 Task: Create a rule from the Routing list, Task moved to a section -> Set Priority in the project BlueLine , set the section as To-Do and set the priority of the task as  High
Action: Mouse moved to (1160, 105)
Screenshot: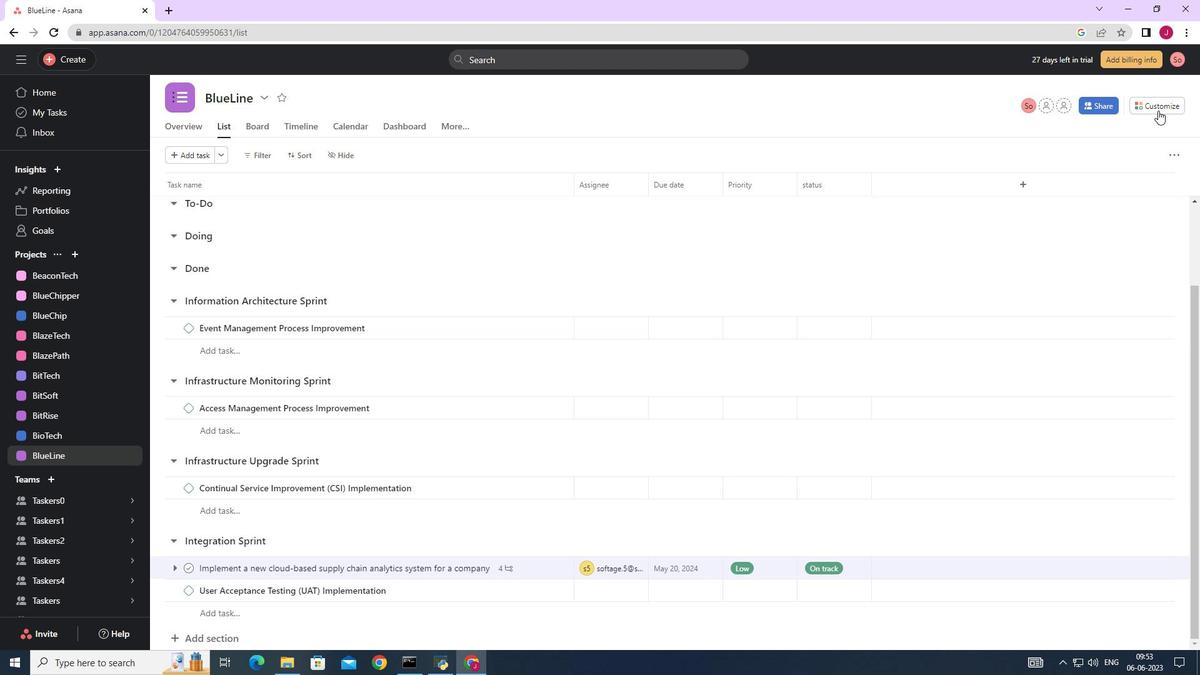 
Action: Mouse pressed left at (1160, 105)
Screenshot: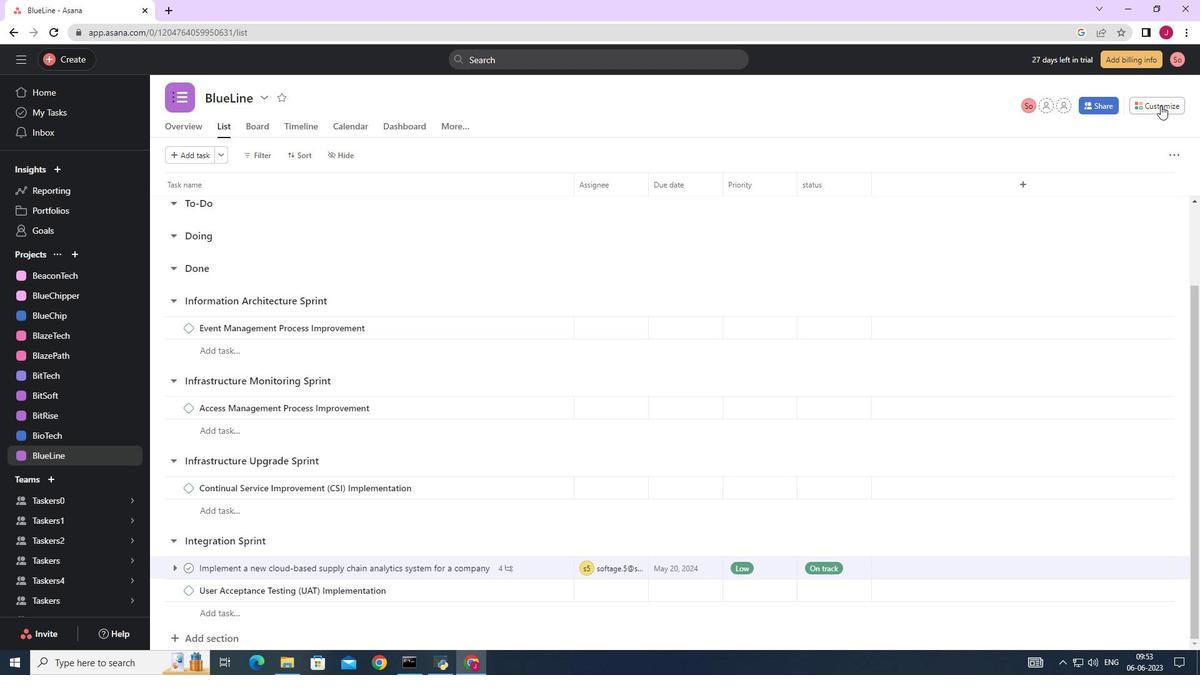 
Action: Mouse moved to (932, 272)
Screenshot: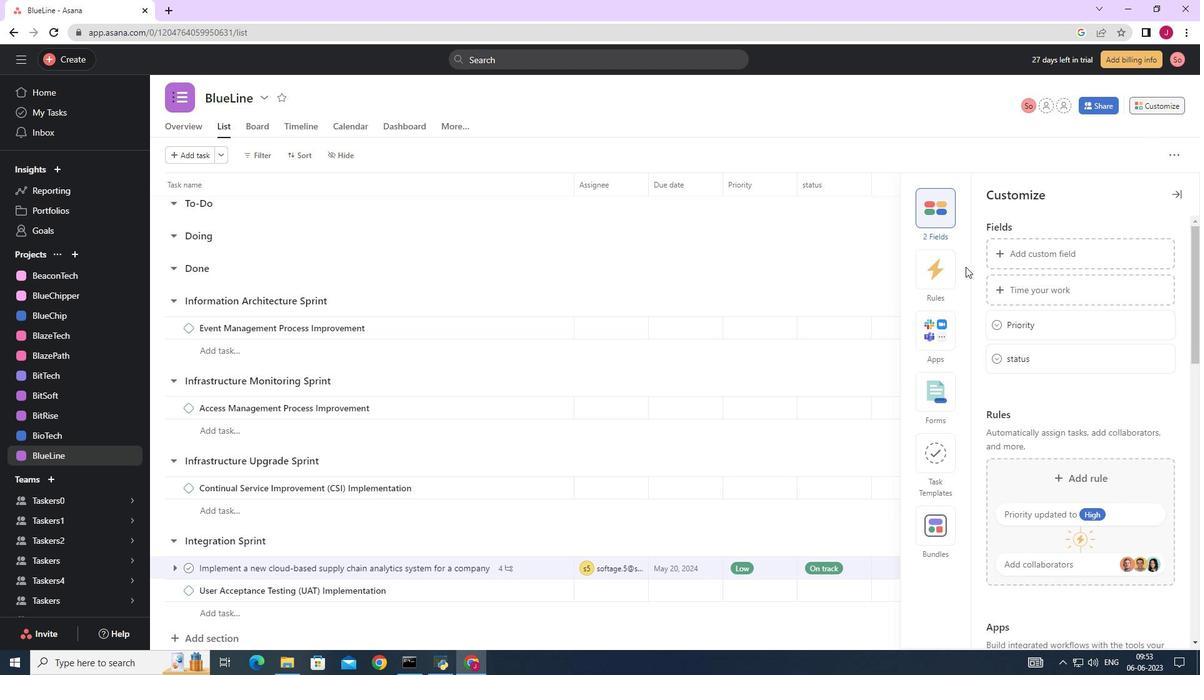 
Action: Mouse pressed left at (932, 272)
Screenshot: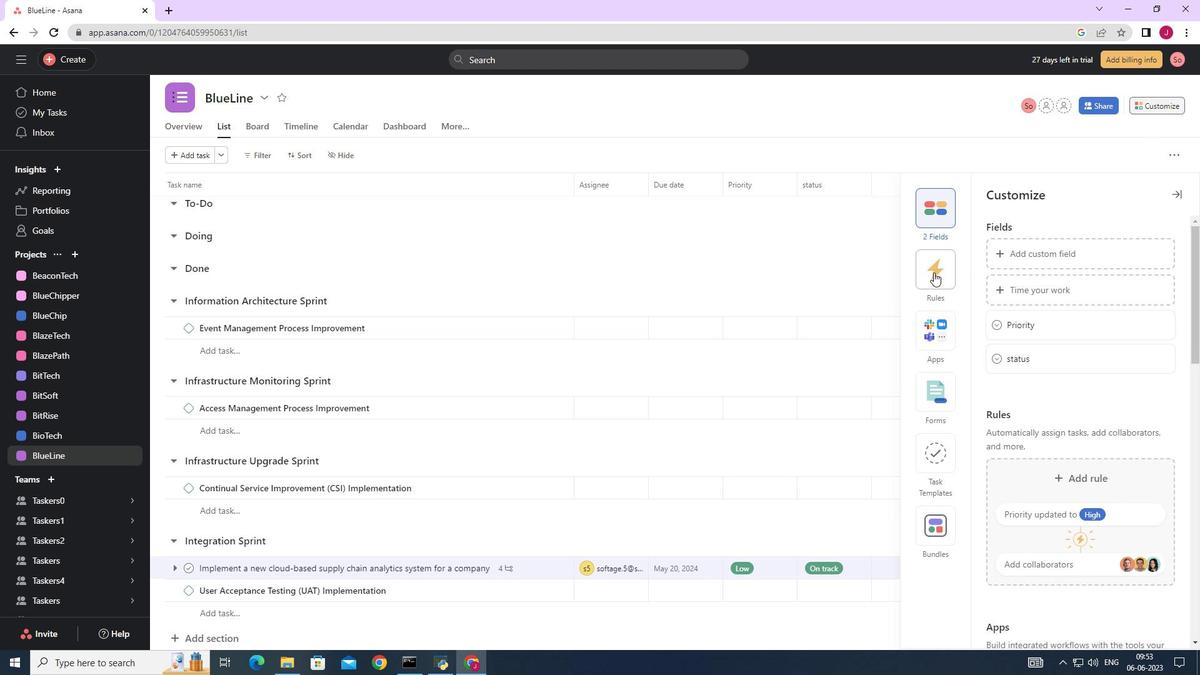 
Action: Mouse moved to (1010, 283)
Screenshot: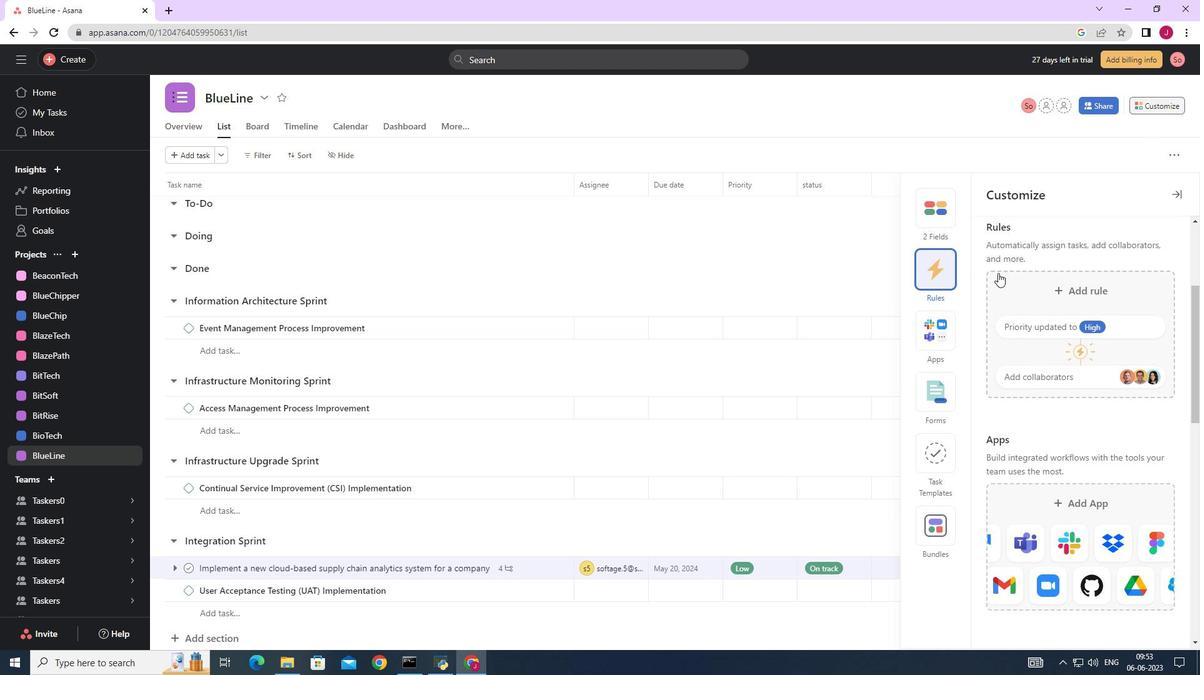 
Action: Mouse pressed left at (1010, 283)
Screenshot: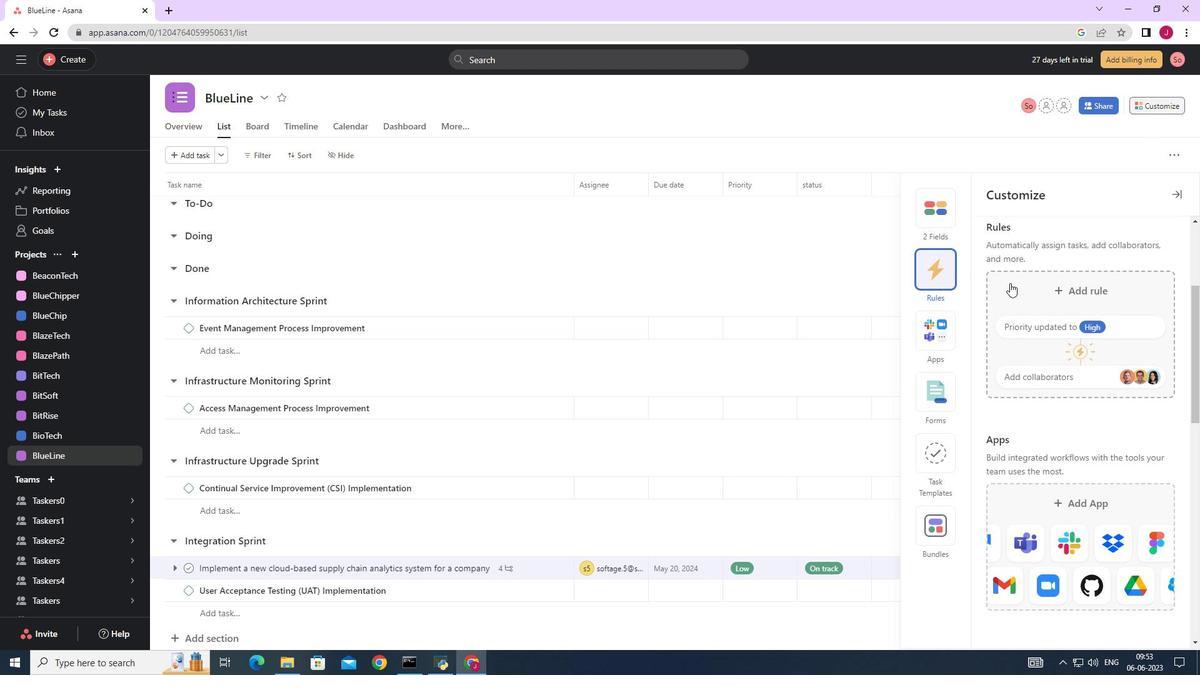 
Action: Mouse moved to (270, 167)
Screenshot: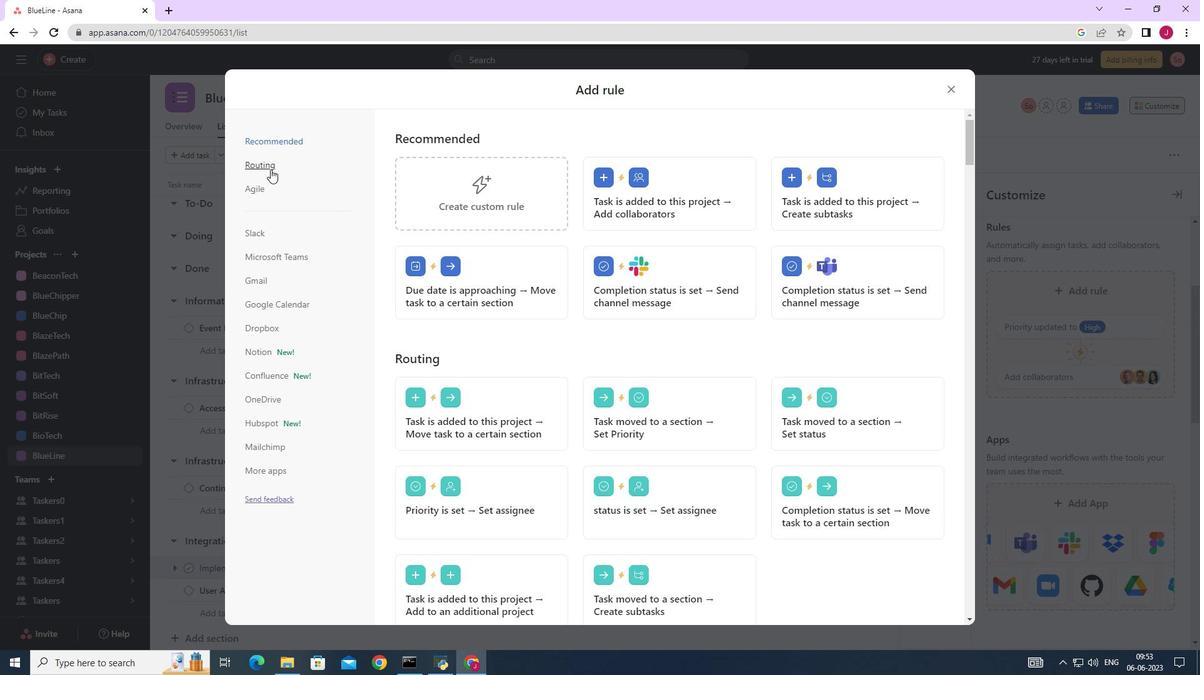 
Action: Mouse pressed left at (270, 167)
Screenshot: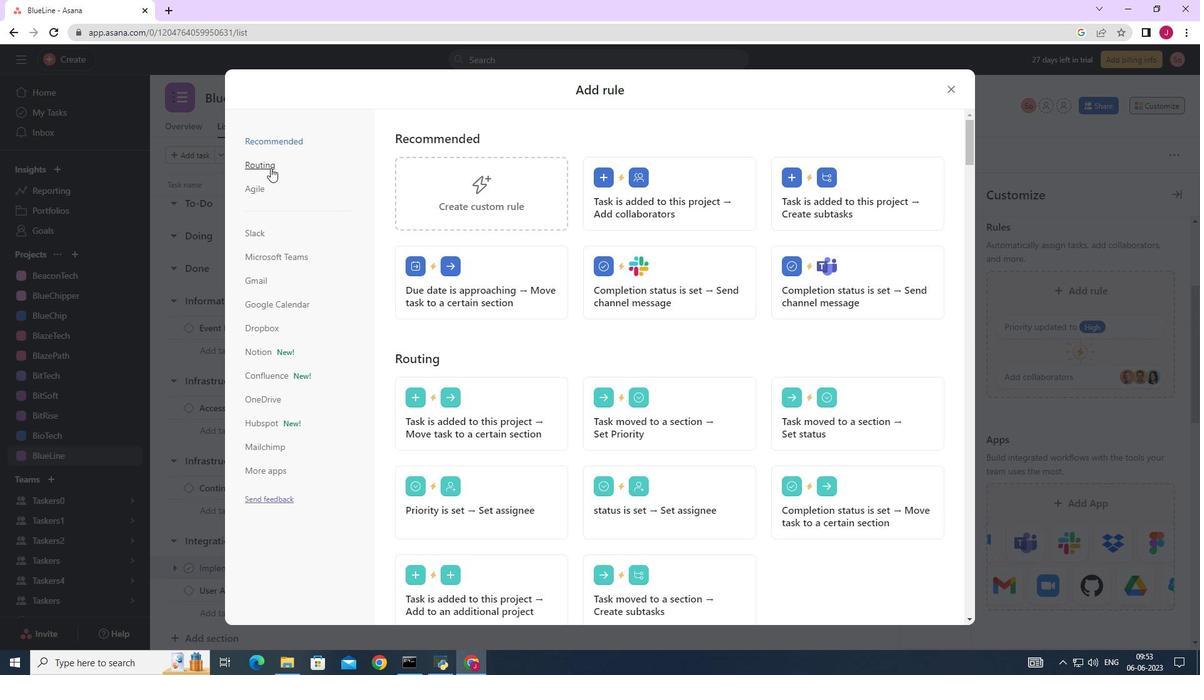
Action: Mouse moved to (682, 185)
Screenshot: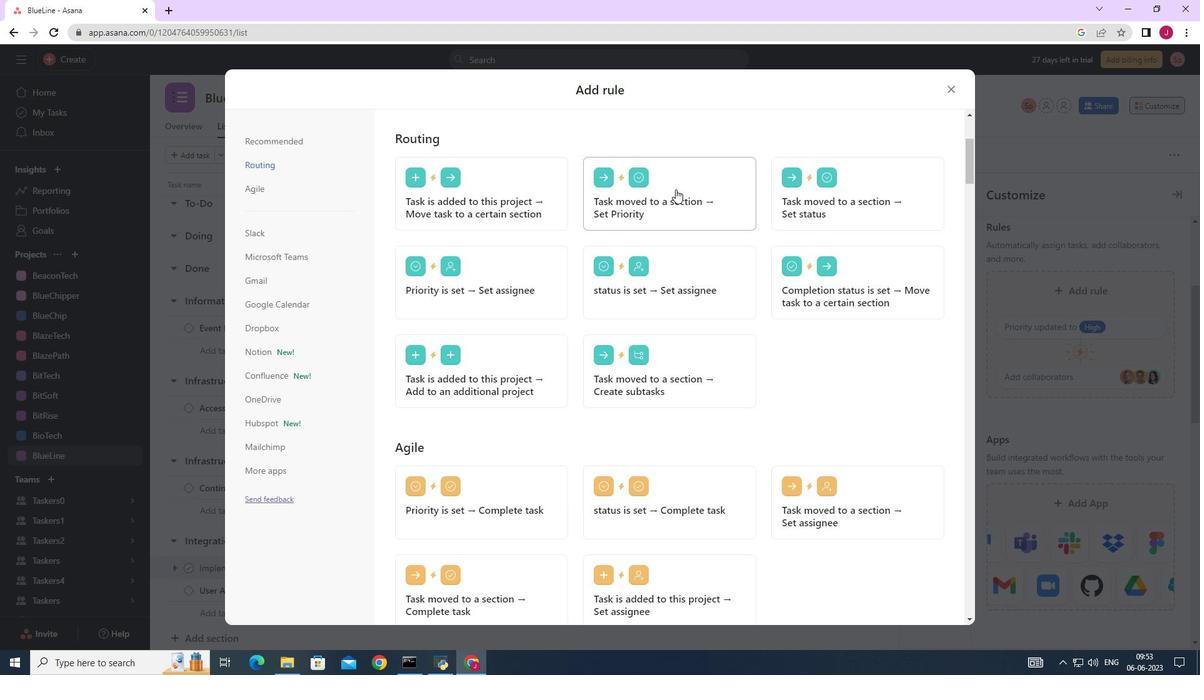 
Action: Mouse pressed left at (682, 185)
Screenshot: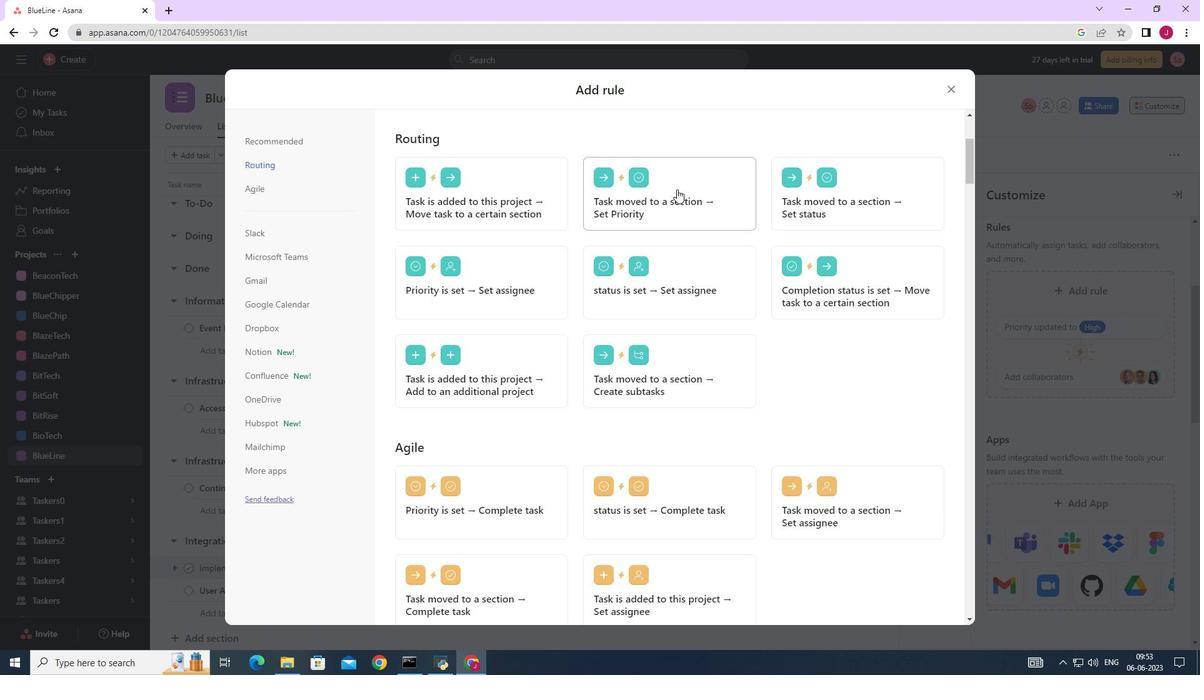 
Action: Mouse moved to (493, 329)
Screenshot: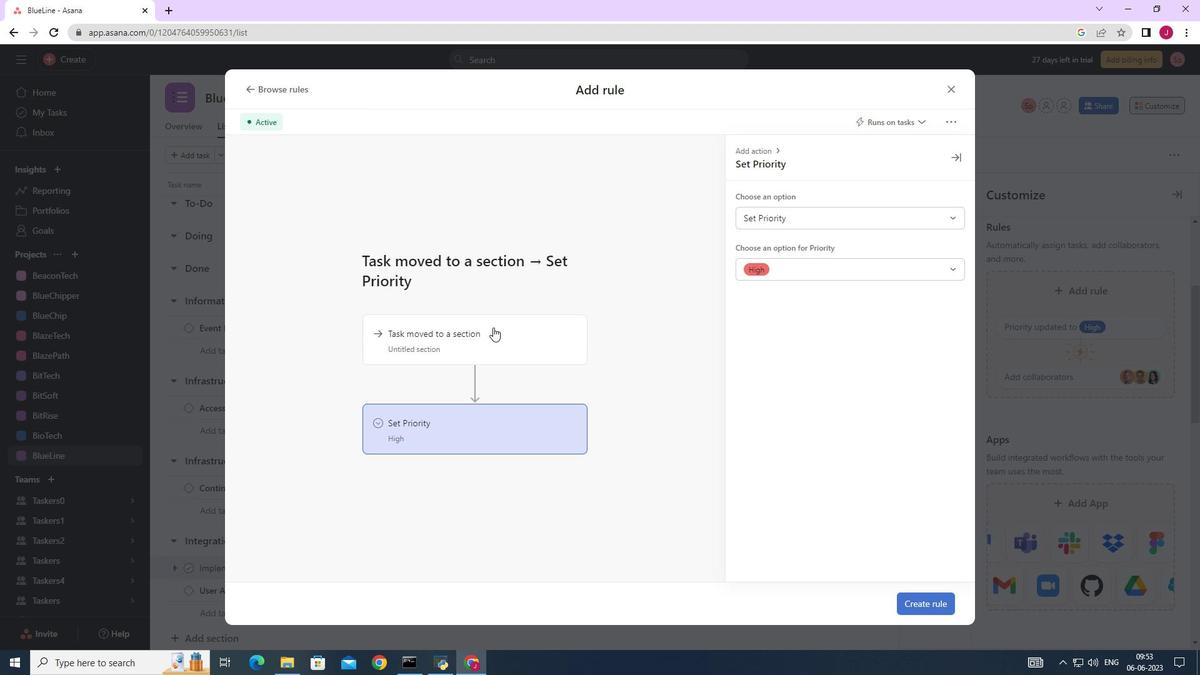 
Action: Mouse pressed left at (493, 329)
Screenshot: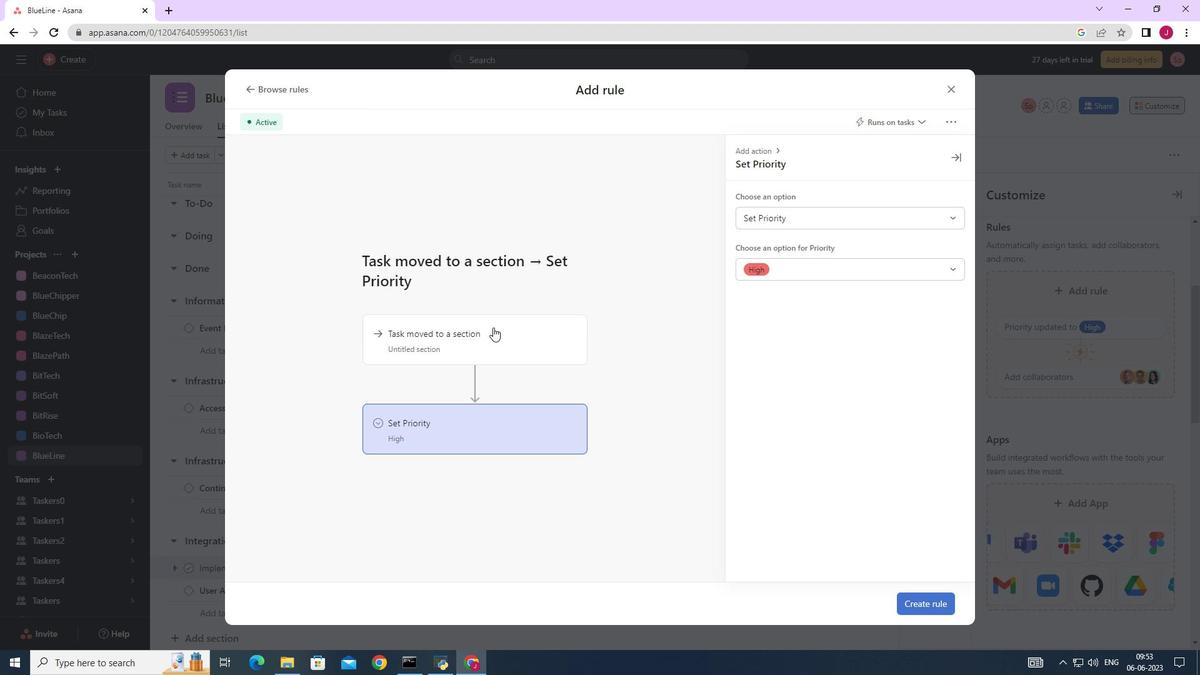 
Action: Mouse moved to (813, 215)
Screenshot: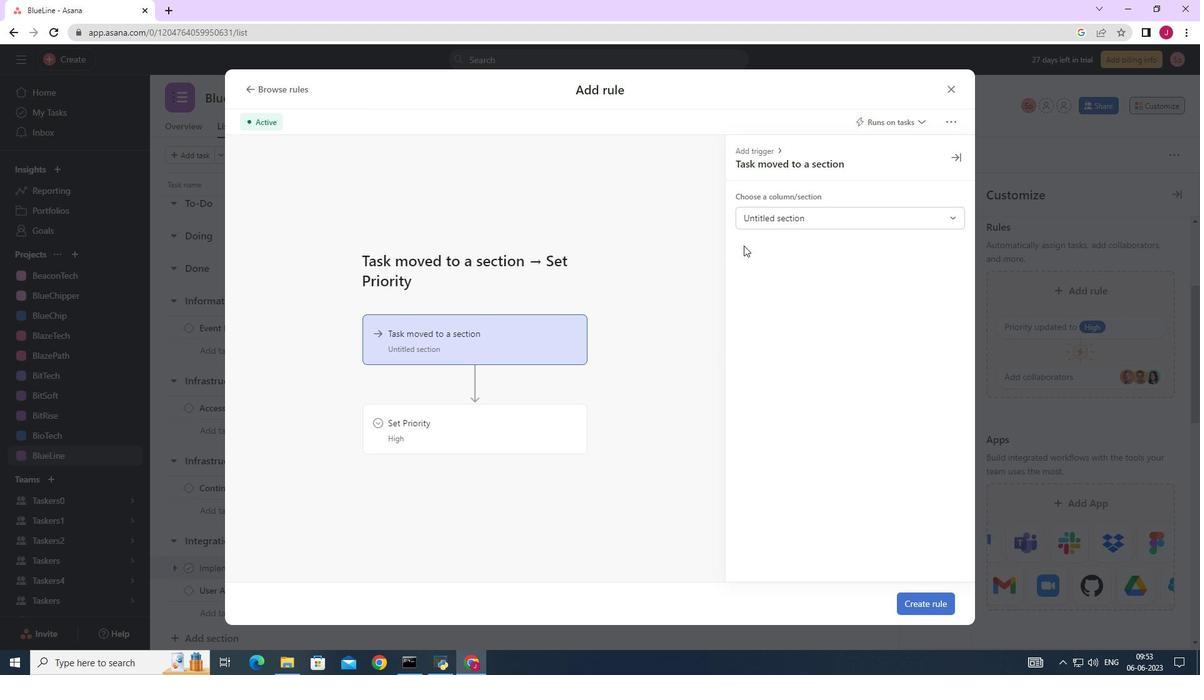 
Action: Mouse pressed left at (813, 215)
Screenshot: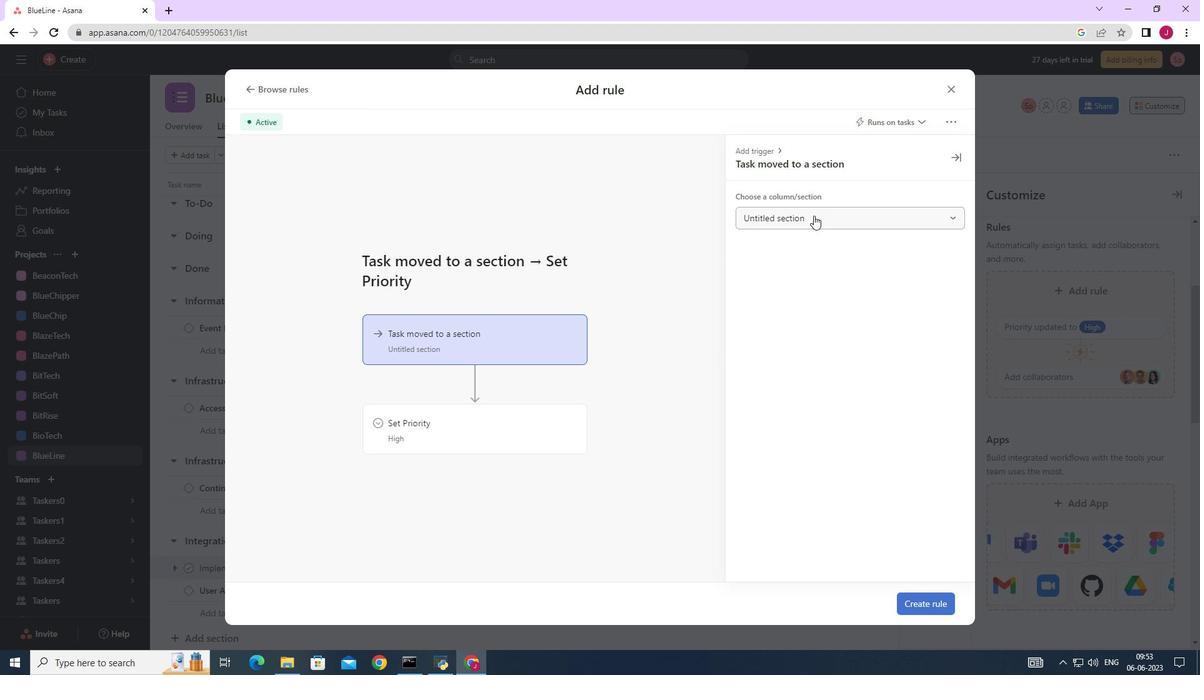 
Action: Mouse moved to (782, 264)
Screenshot: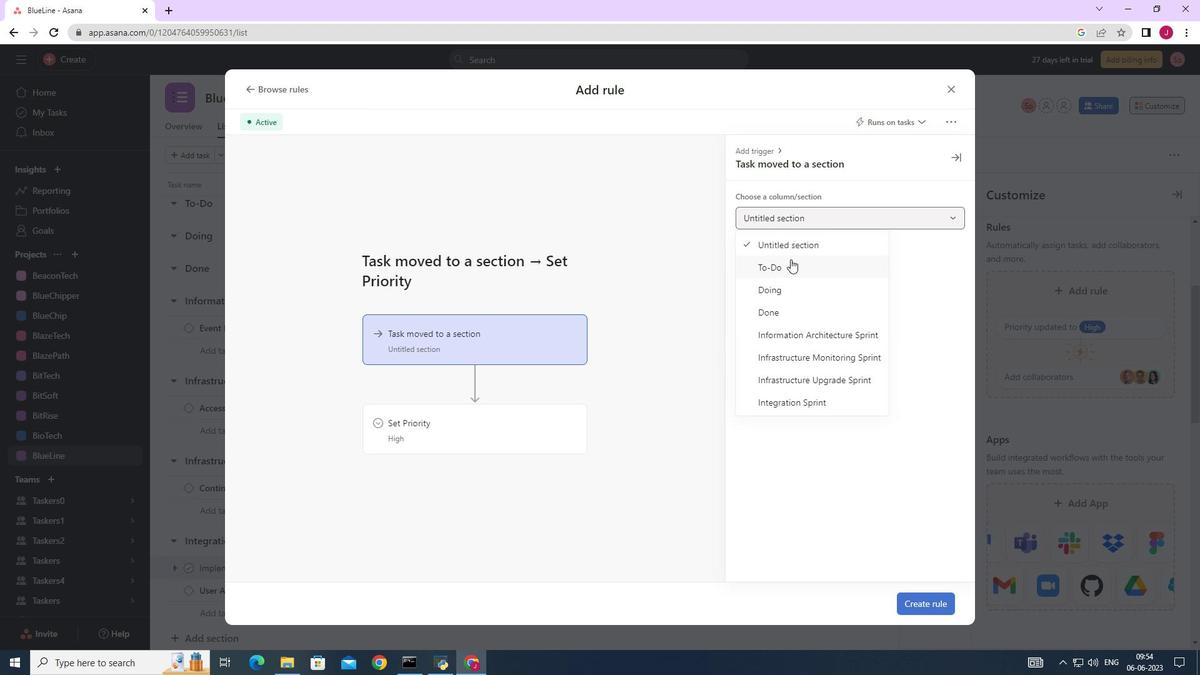 
Action: Mouse pressed left at (782, 264)
Screenshot: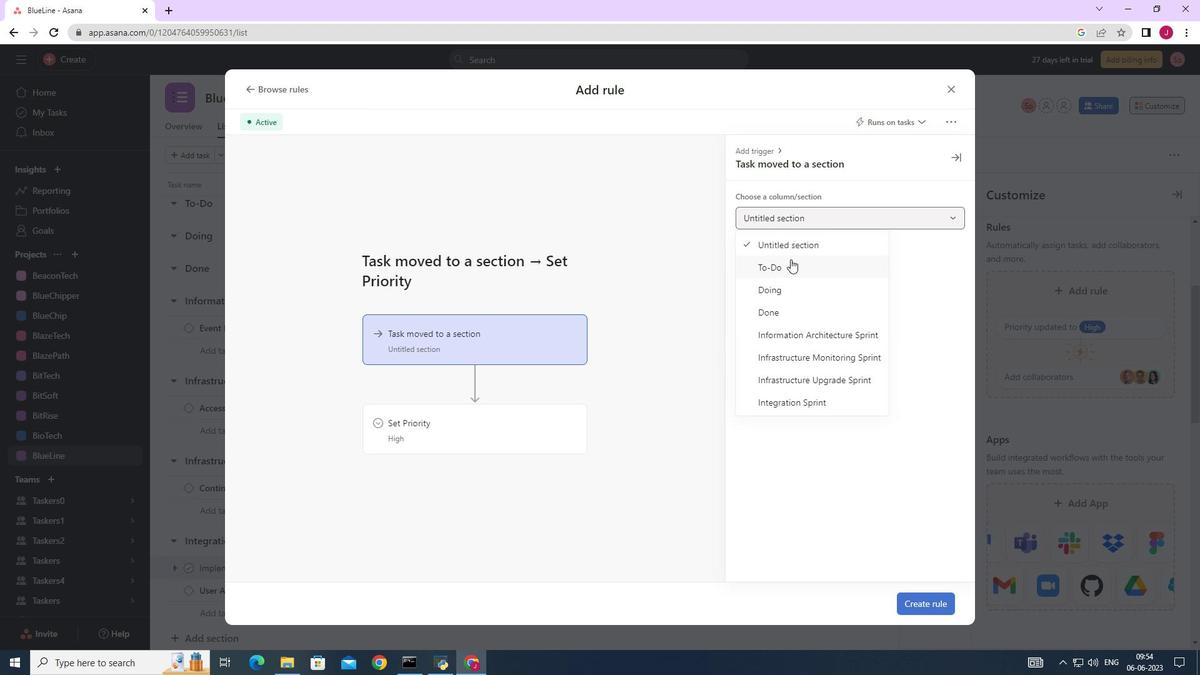 
Action: Mouse moved to (503, 418)
Screenshot: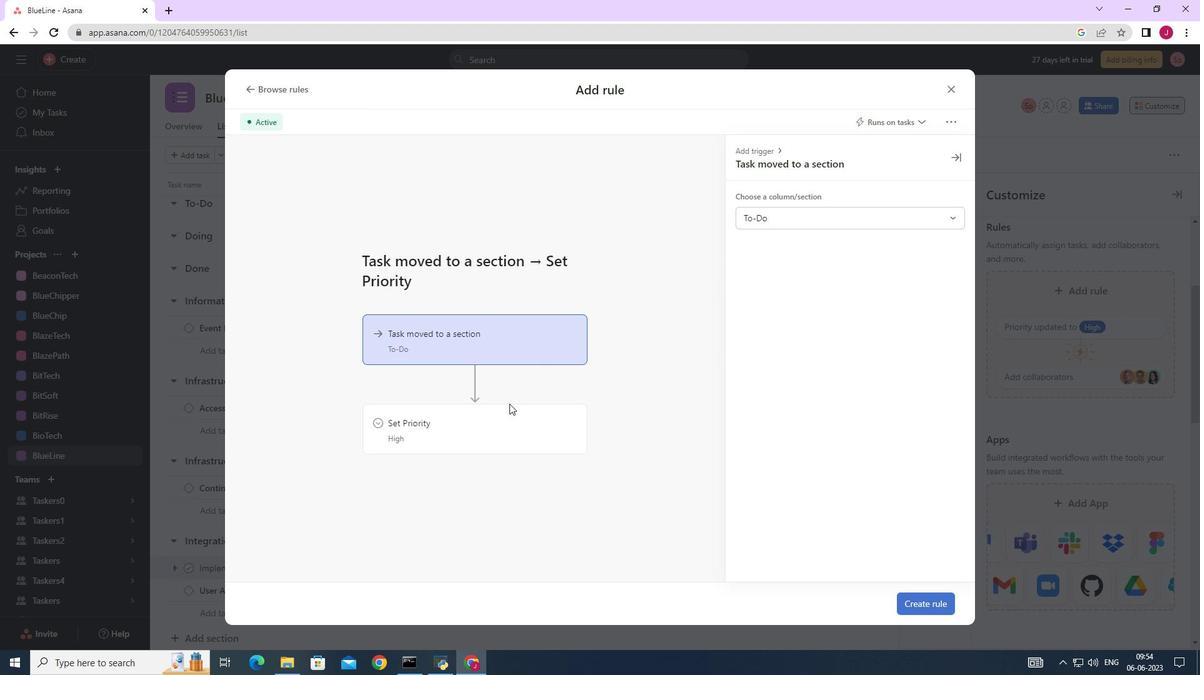 
Action: Mouse pressed left at (503, 418)
Screenshot: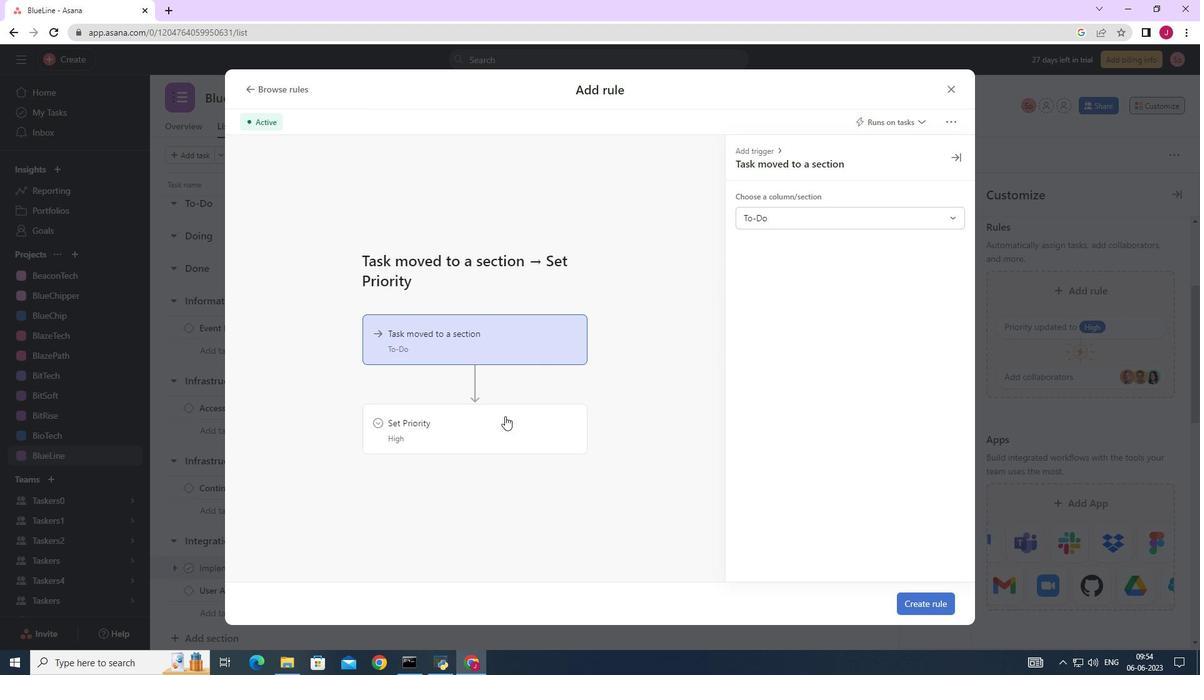 
Action: Mouse moved to (782, 216)
Screenshot: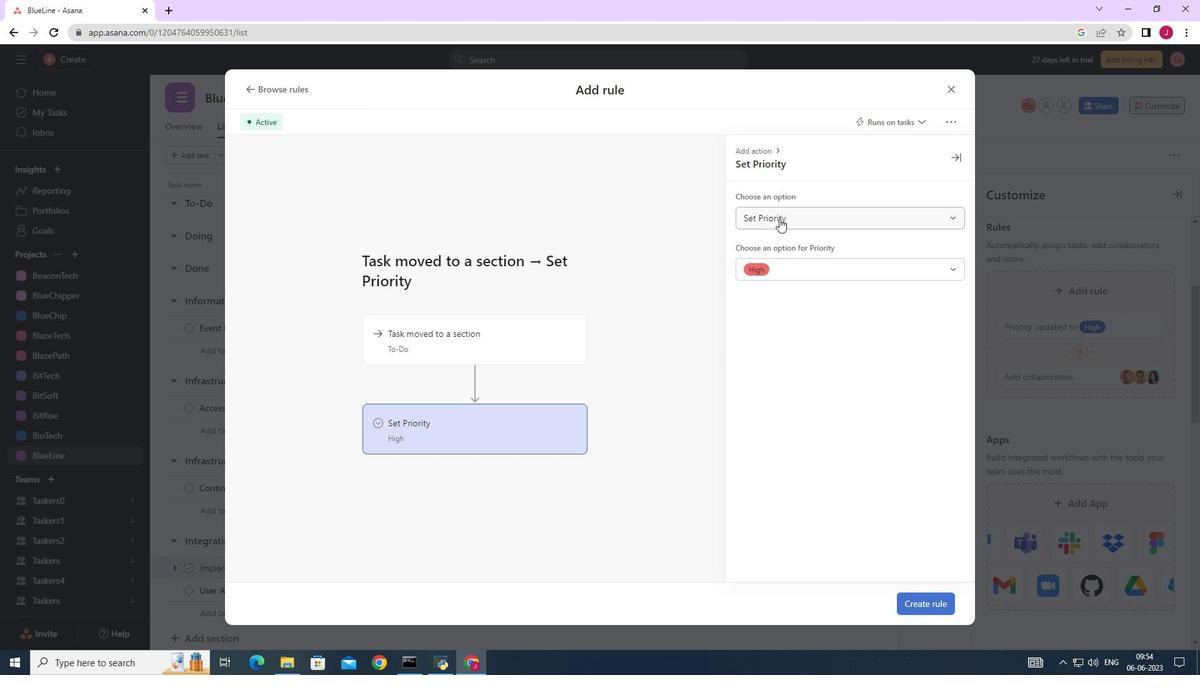 
Action: Mouse pressed left at (782, 216)
Screenshot: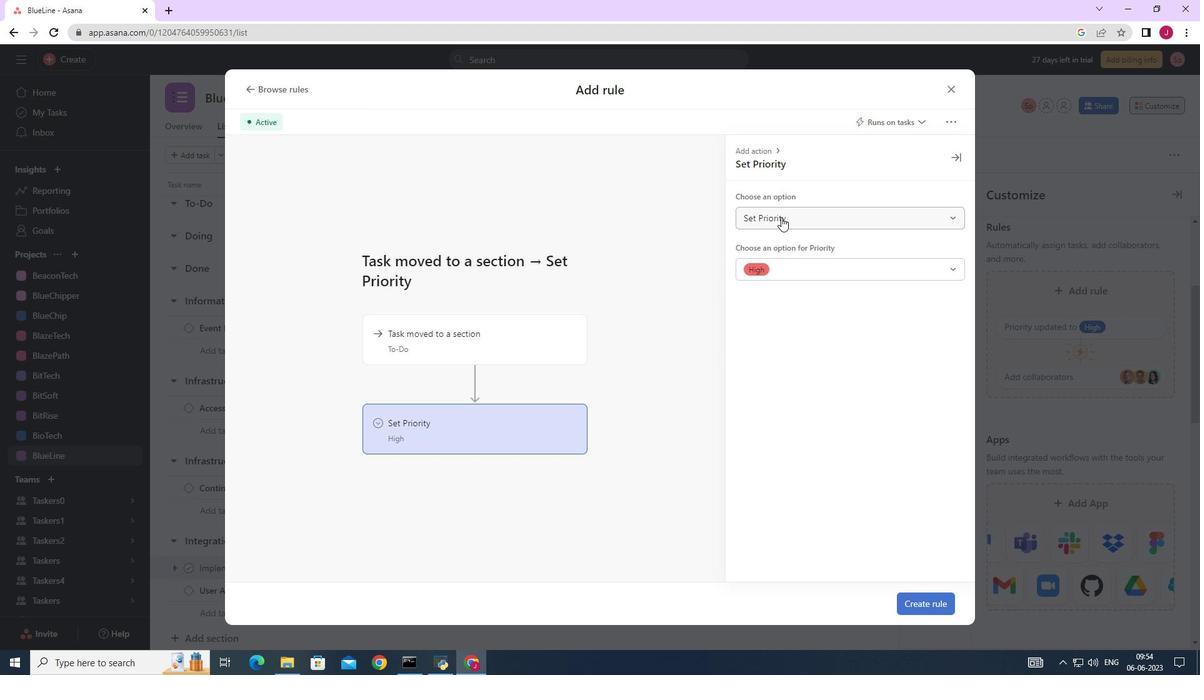 
Action: Mouse moved to (784, 241)
Screenshot: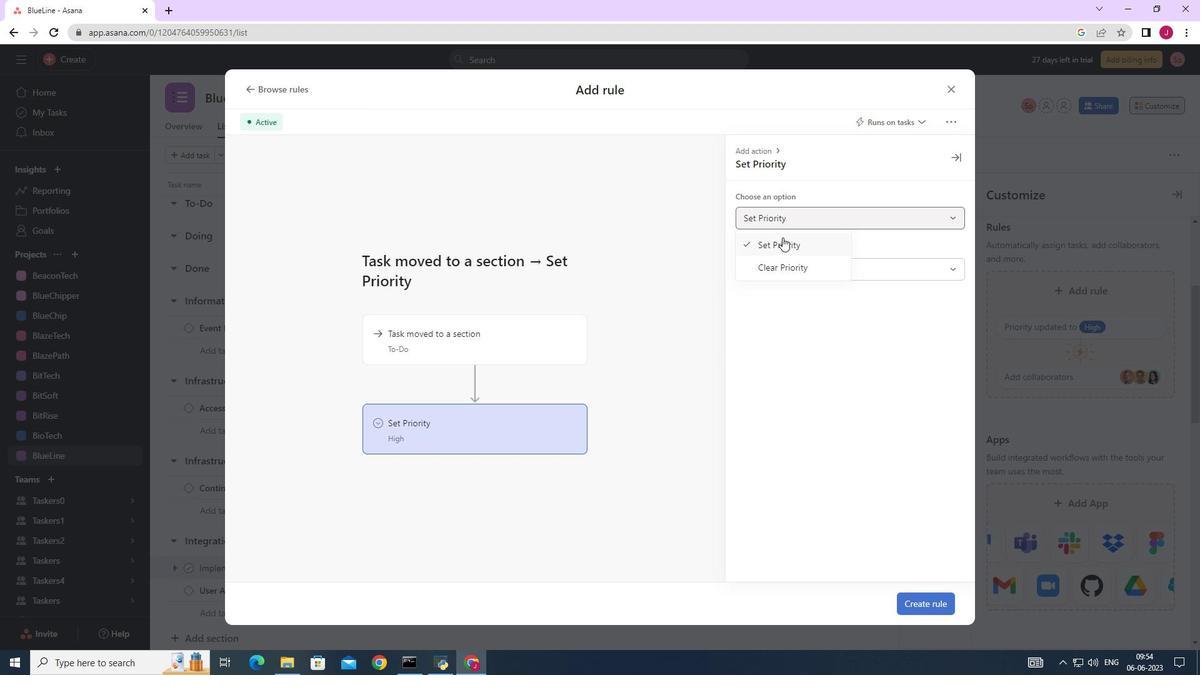 
Action: Mouse pressed left at (784, 241)
Screenshot: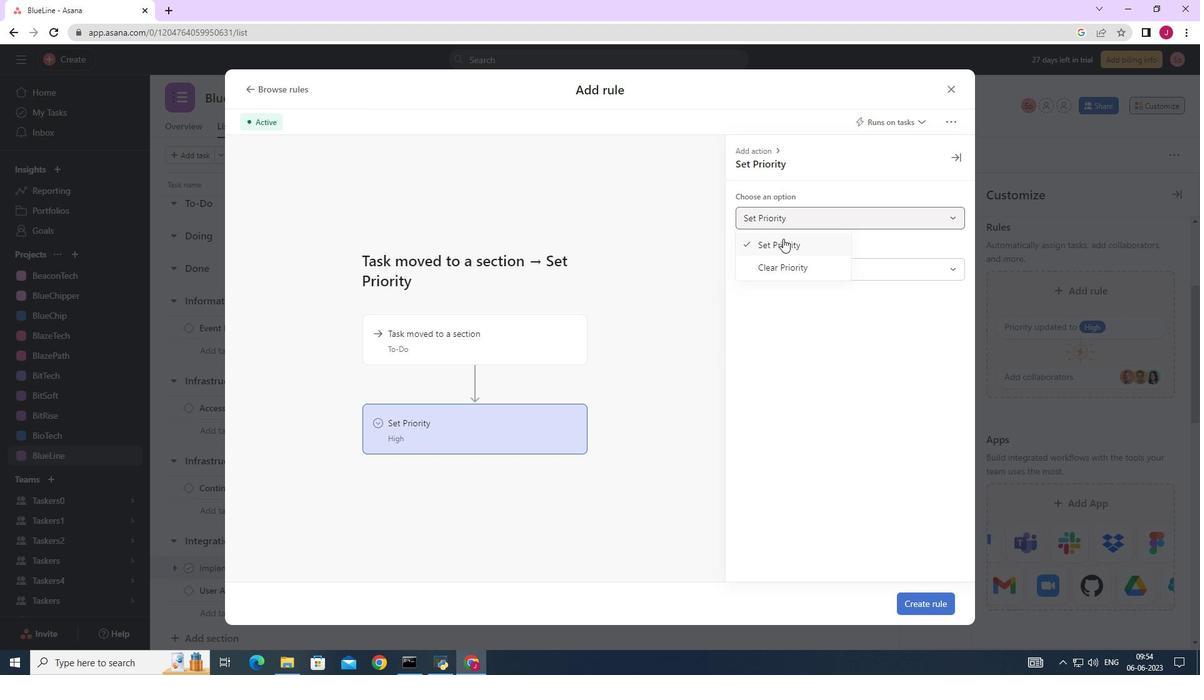 
Action: Mouse moved to (772, 268)
Screenshot: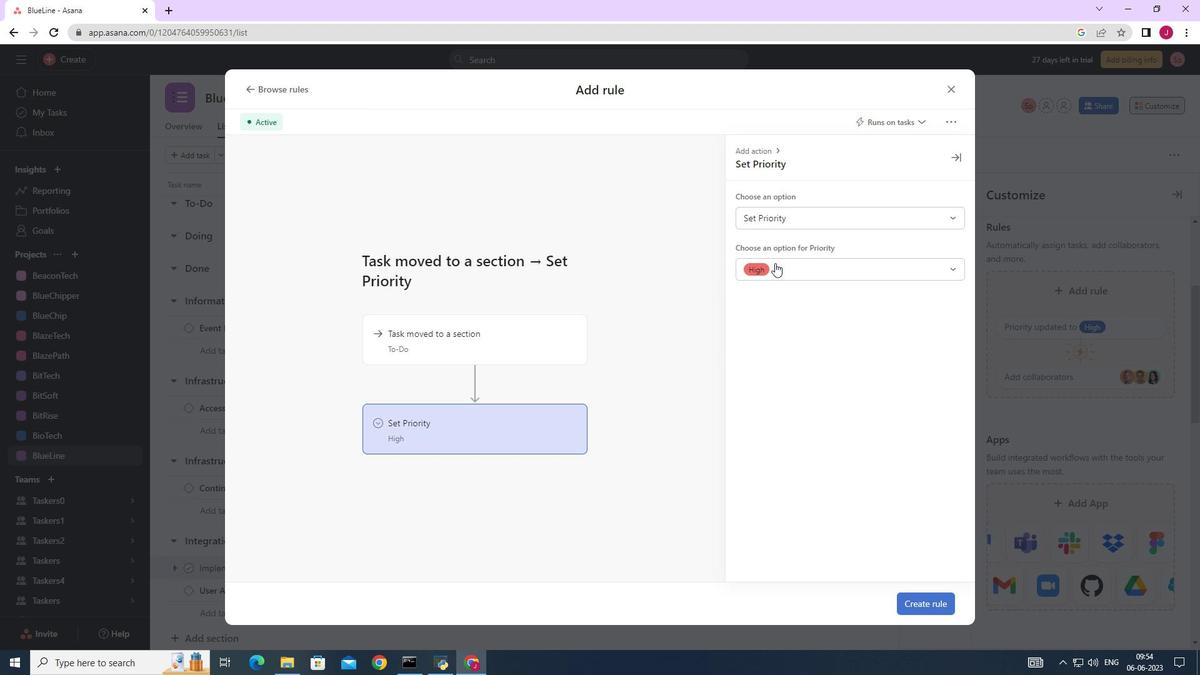 
Action: Mouse pressed left at (772, 268)
Screenshot: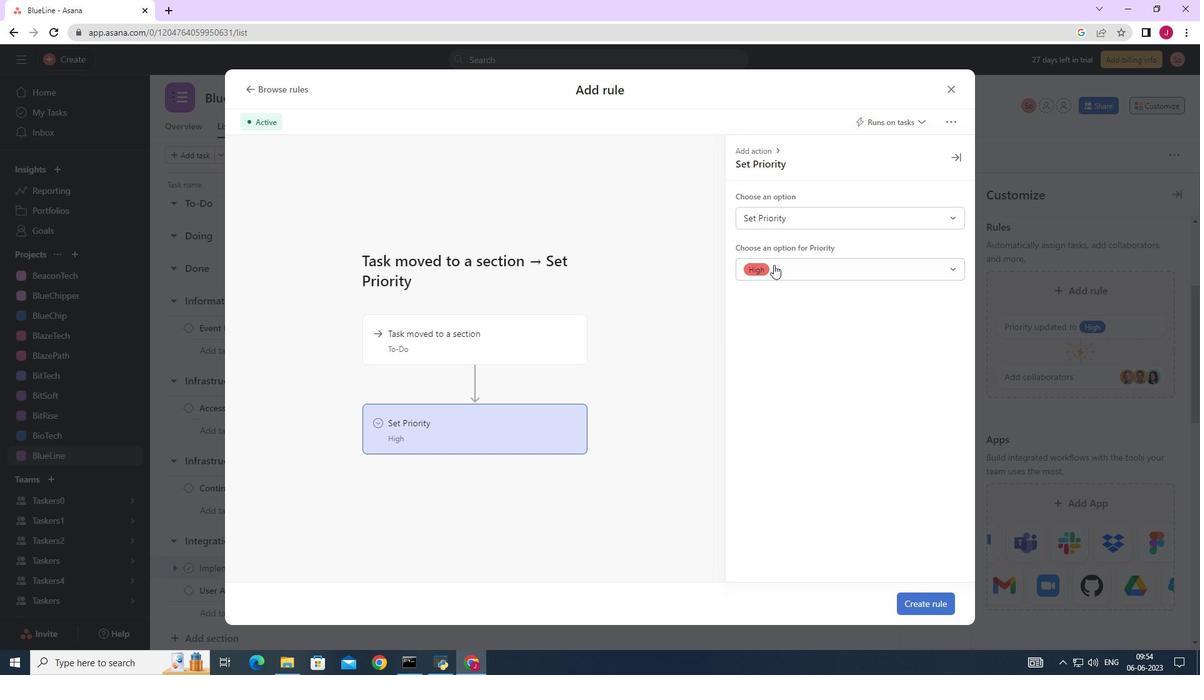 
Action: Mouse moved to (768, 300)
Screenshot: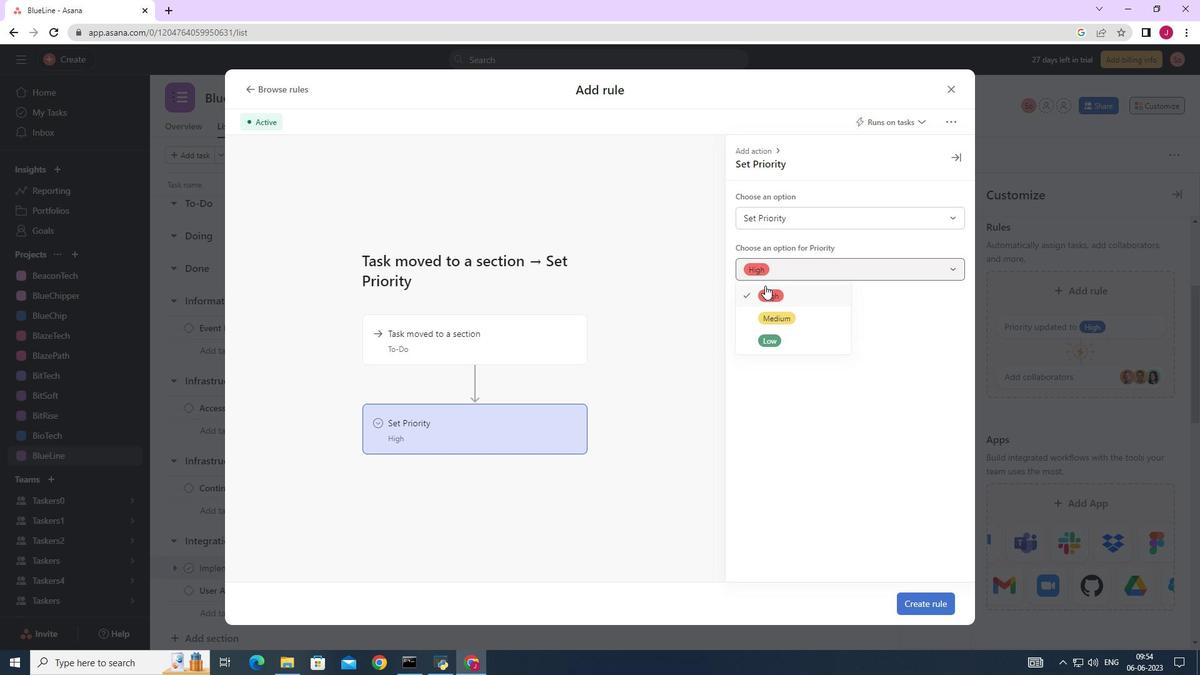 
Action: Mouse pressed left at (768, 300)
Screenshot: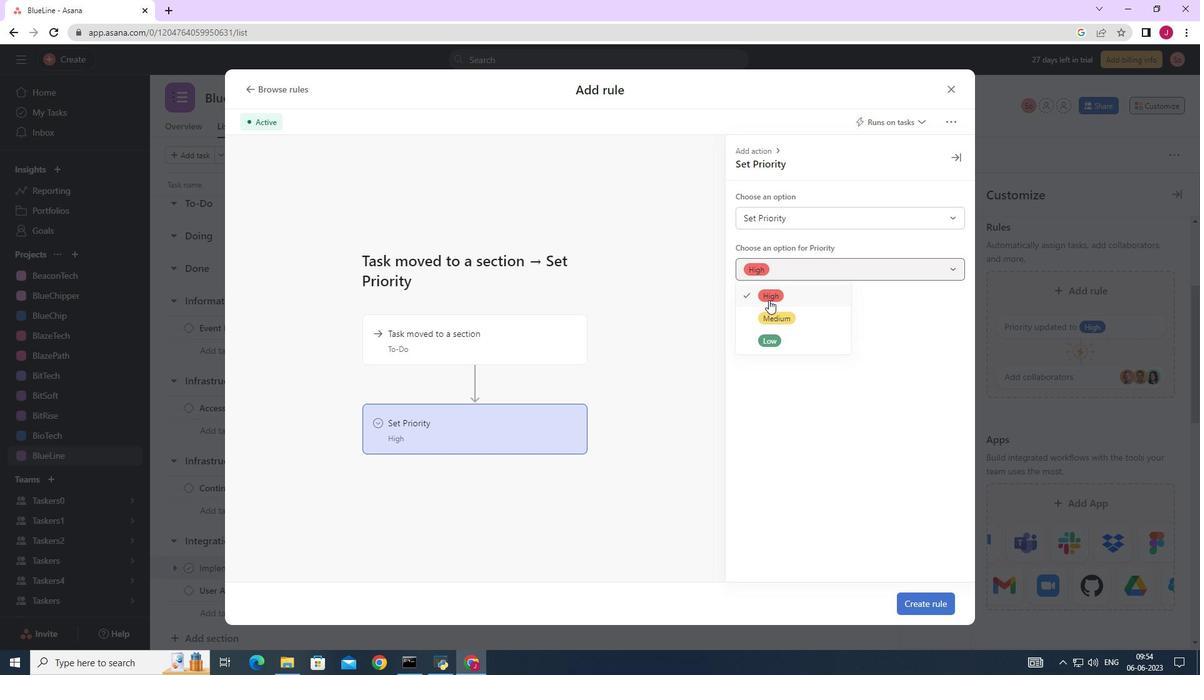 
Action: Mouse moved to (937, 598)
Screenshot: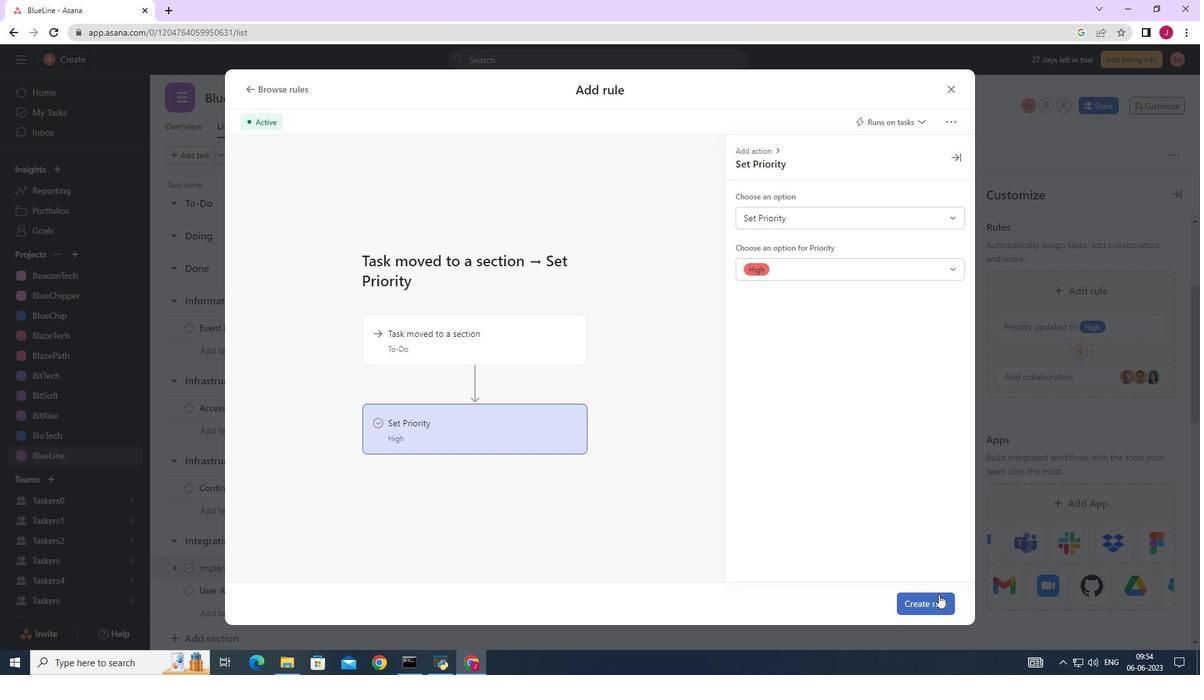 
Action: Mouse pressed left at (937, 598)
Screenshot: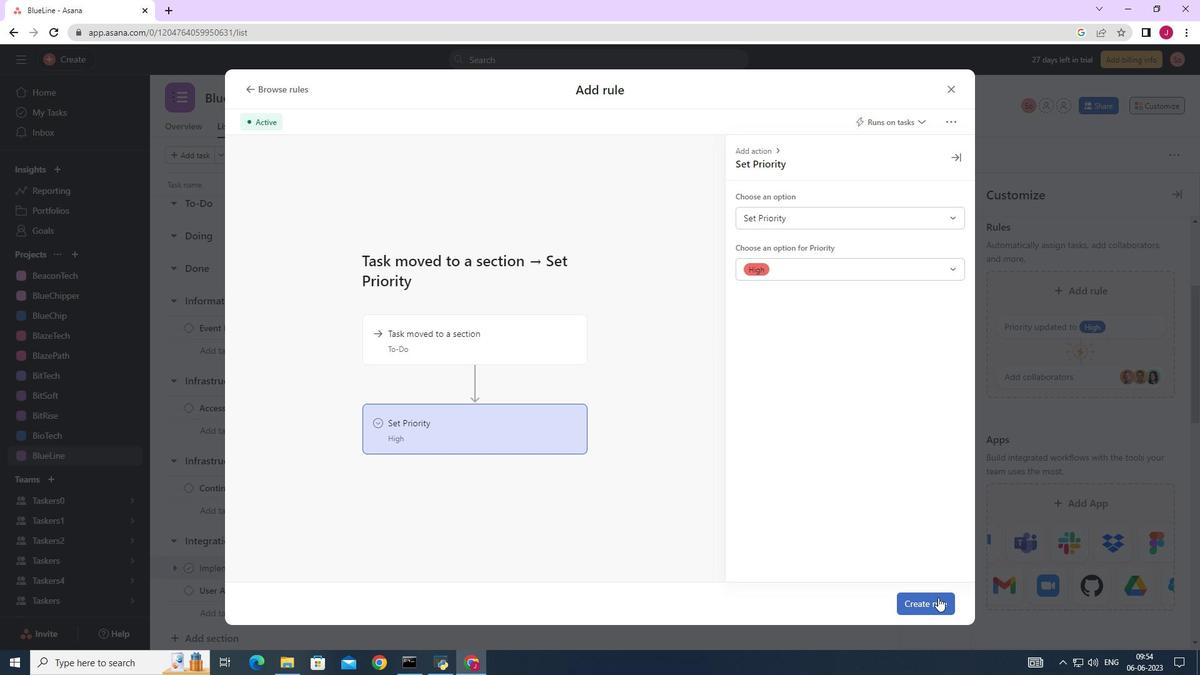 
Action: Mouse moved to (854, 399)
Screenshot: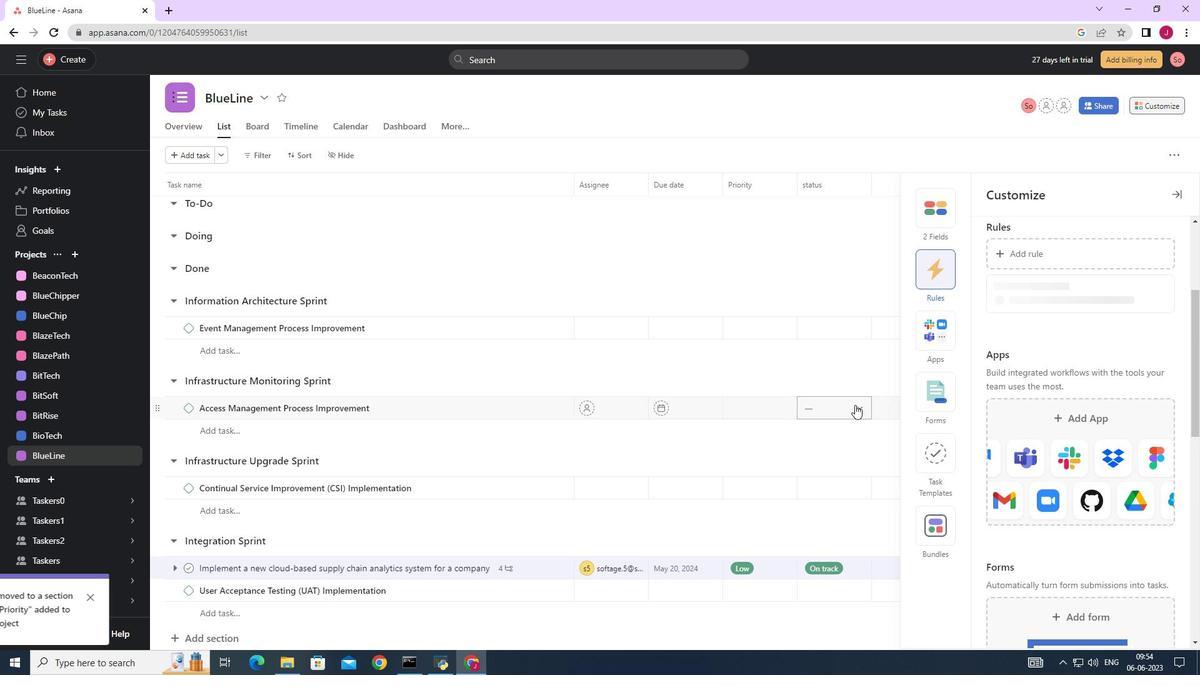 
